 Task: Create Card Card0000000063 in Board Board0000000016 in Workspace WS0000000006 in Trello. Create Card Card0000000064 in Board Board0000000016 in Workspace WS0000000006 in Trello. Create Card Card0000000065 in Board Board0000000017 in Workspace WS0000000006 in Trello. Create Card Card0000000066 in Board Board0000000017 in Workspace WS0000000006 in Trello. Create Card Card0000000067 in Board Board0000000017 in Workspace WS0000000006 in Trello
Action: Mouse moved to (351, 310)
Screenshot: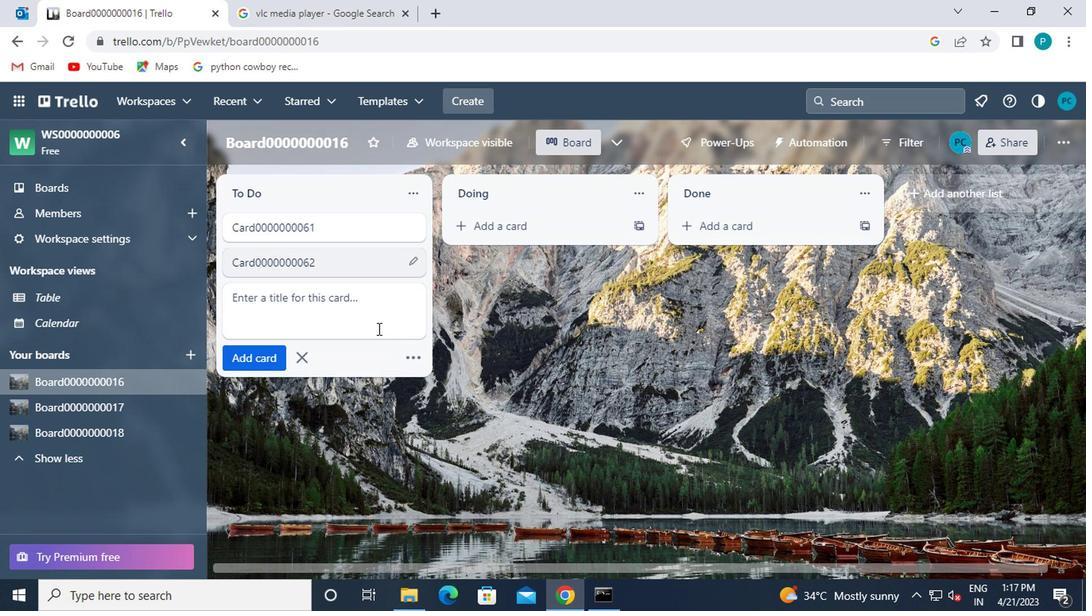 
Action: Mouse pressed left at (351, 310)
Screenshot: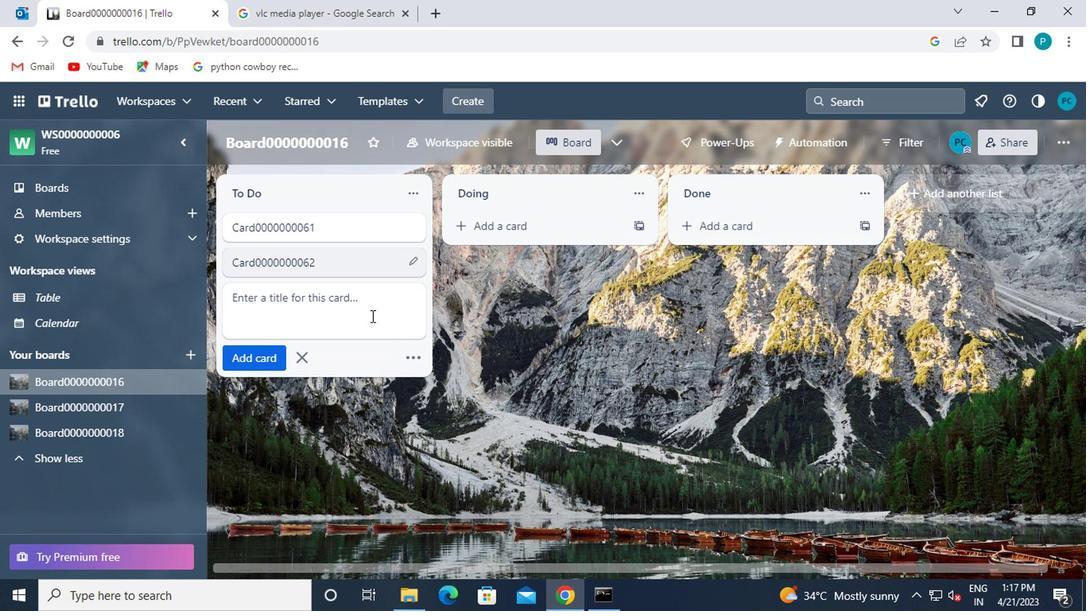 
Action: Mouse moved to (354, 307)
Screenshot: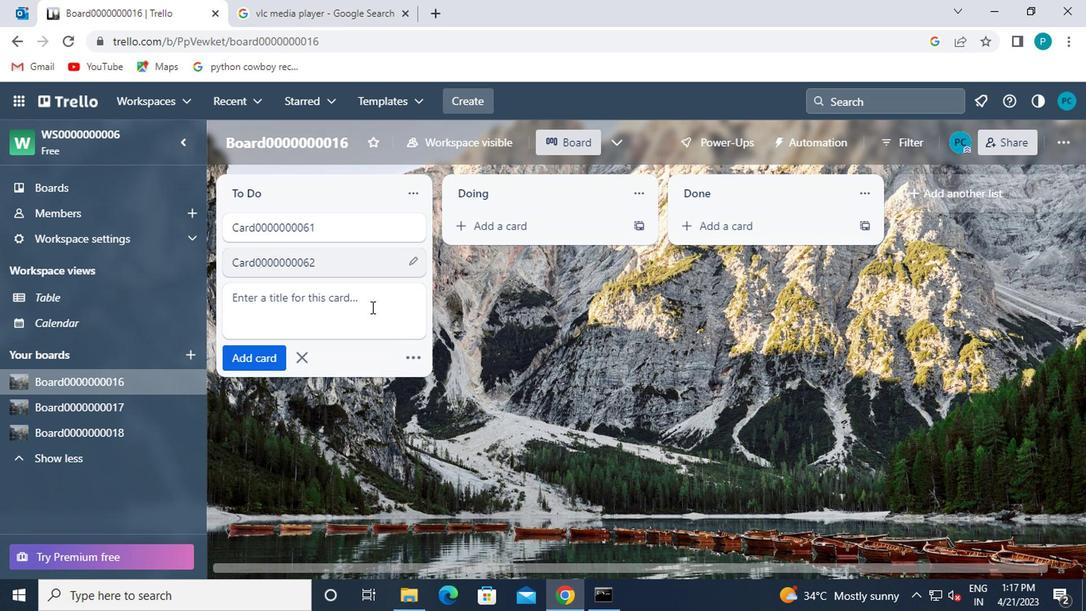 
Action: Key pressed <Key.shift>CARD0000000063
Screenshot: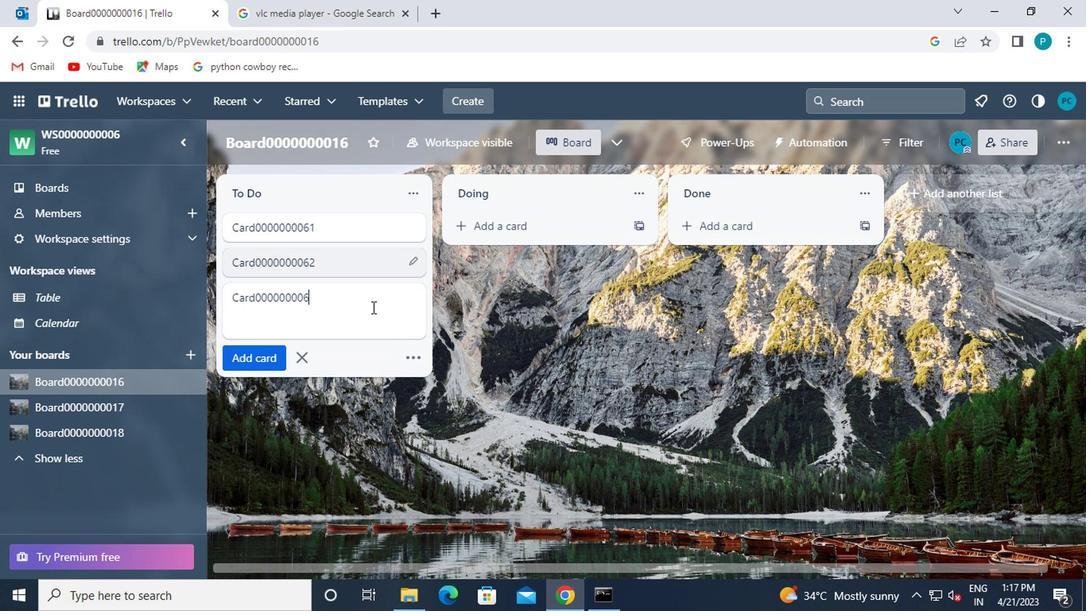 
Action: Mouse moved to (278, 350)
Screenshot: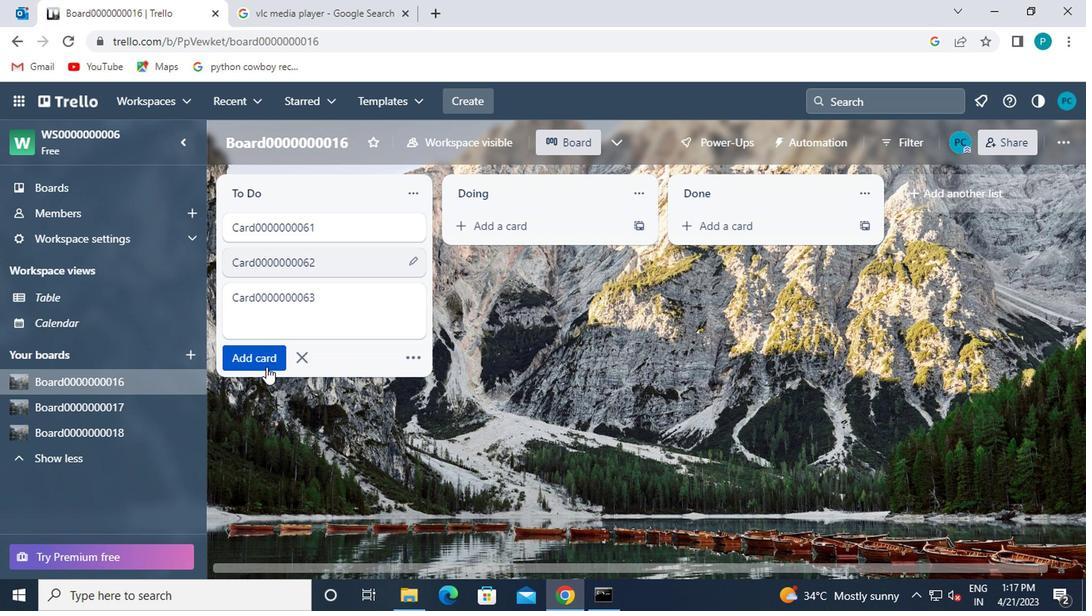 
Action: Mouse pressed left at (278, 350)
Screenshot: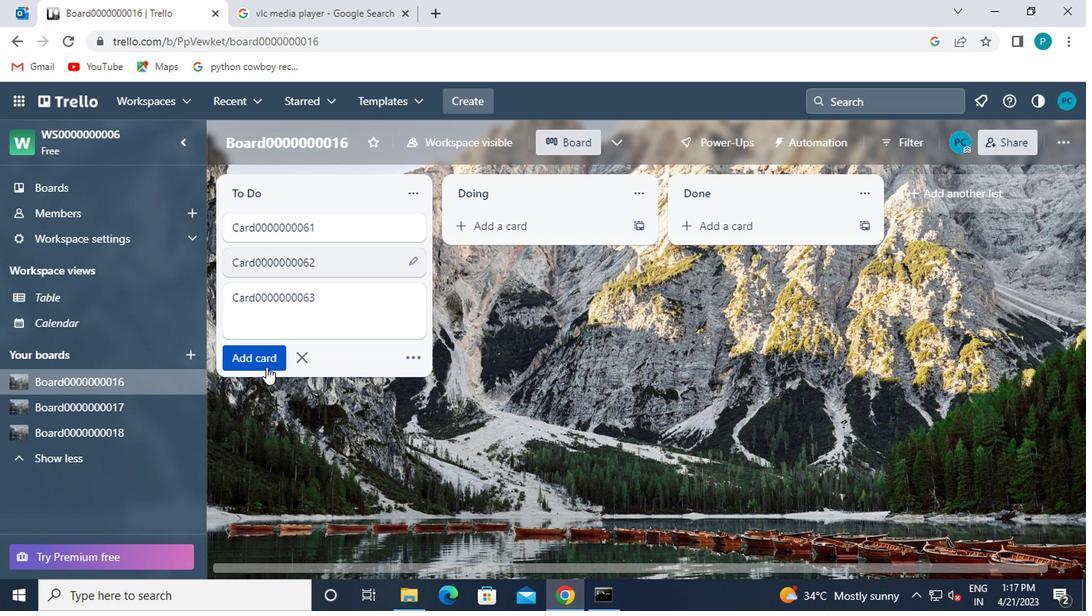 
Action: Mouse moved to (309, 317)
Screenshot: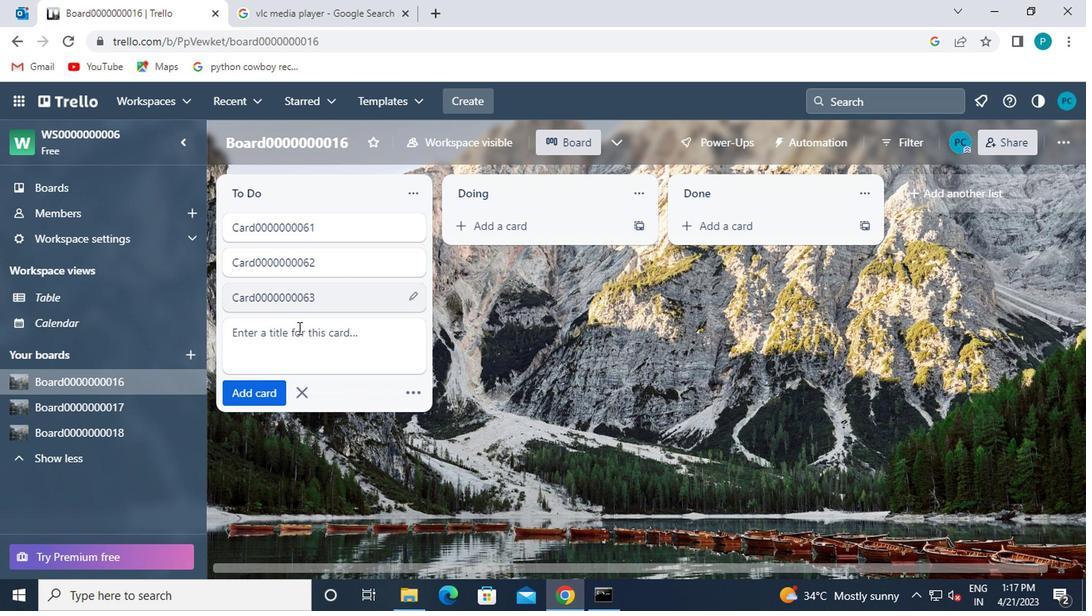 
Action: Key pressed <Key.shift>
Screenshot: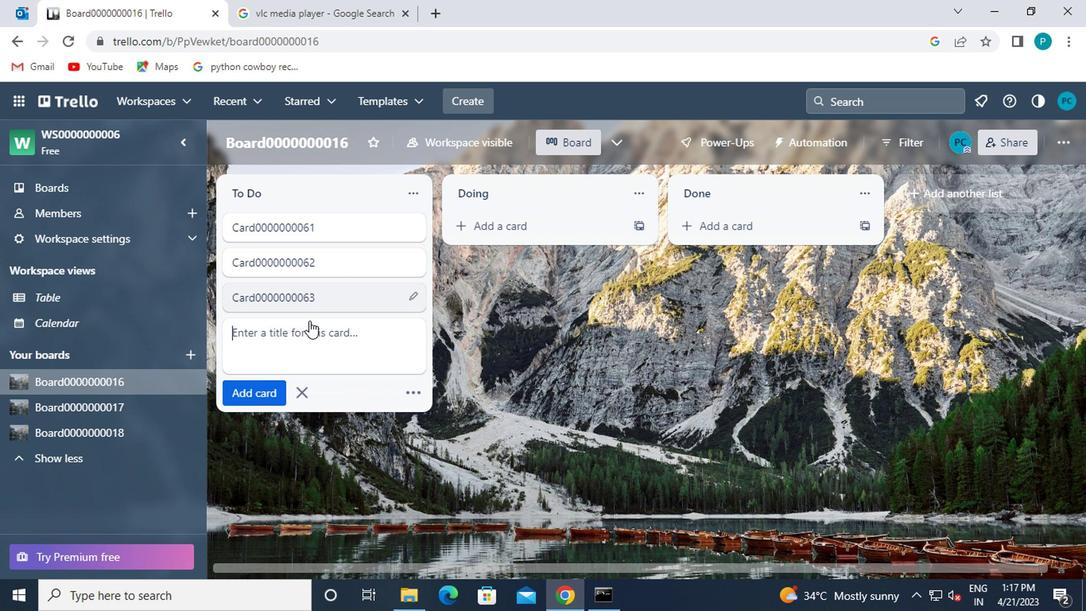 
Action: Mouse moved to (309, 317)
Screenshot: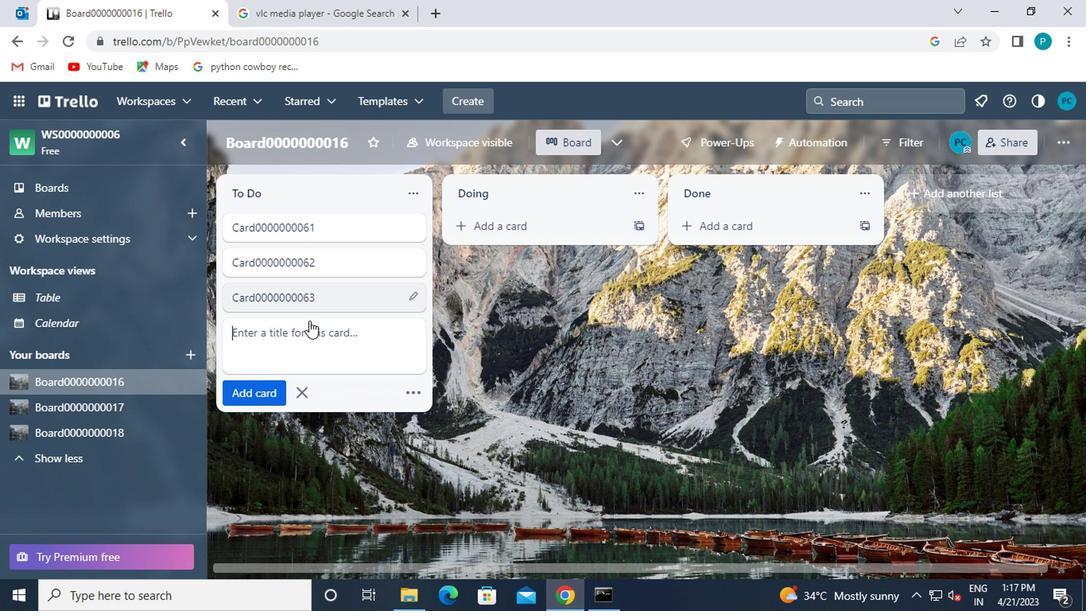 
Action: Key pressed <Key.shift><Key.shift>CARD0000000064
Screenshot: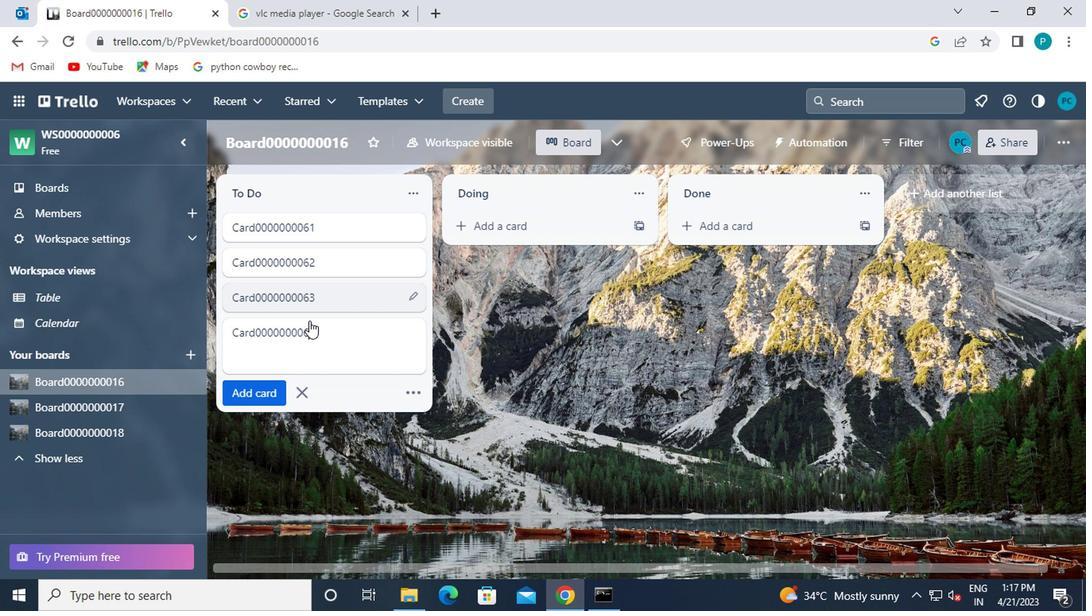 
Action: Mouse moved to (277, 366)
Screenshot: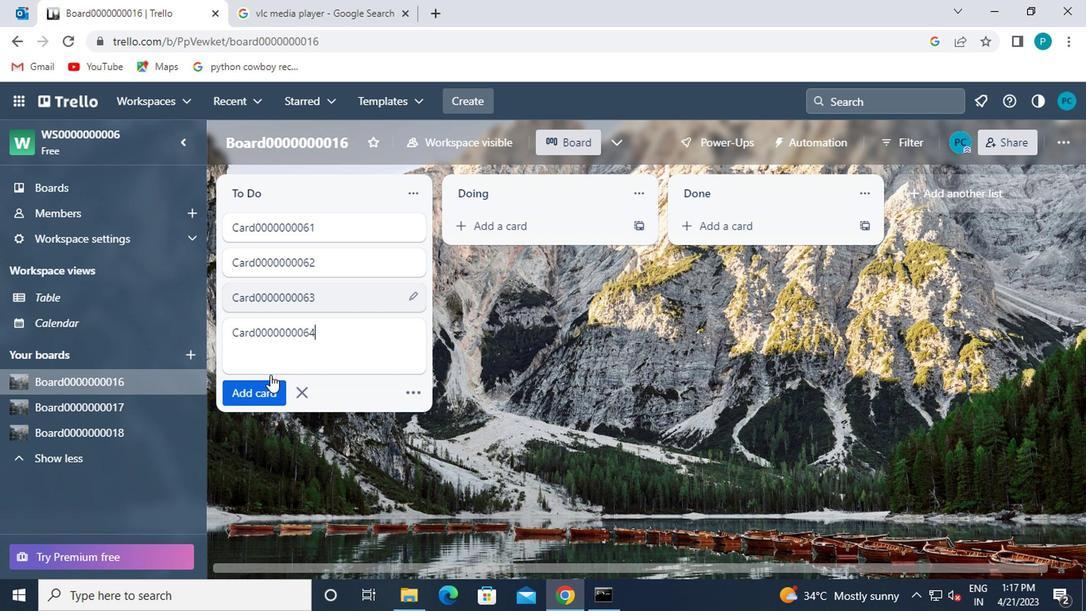 
Action: Mouse pressed left at (277, 366)
Screenshot: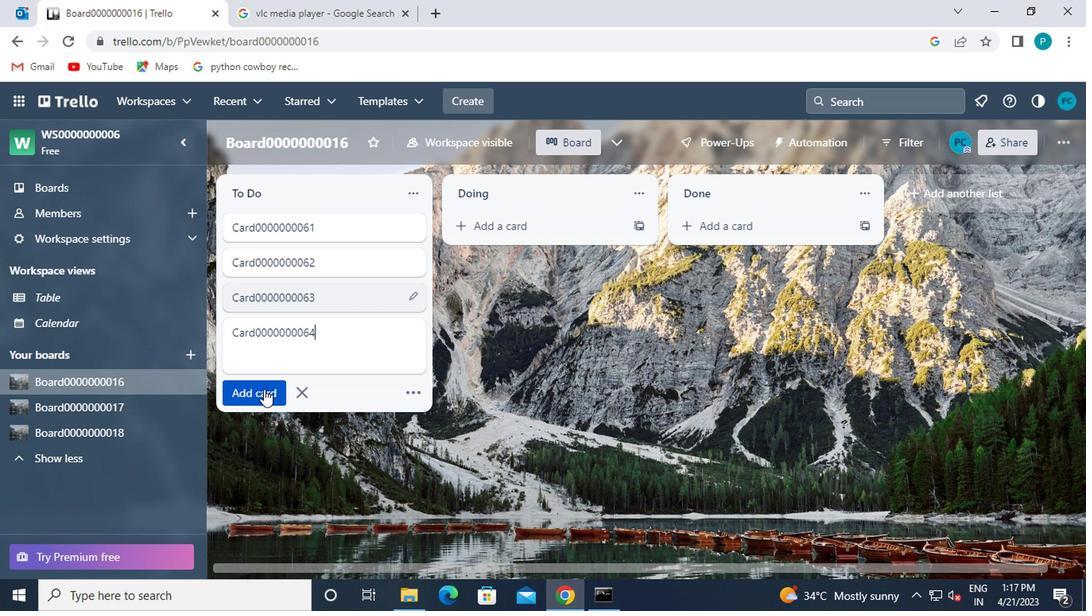 
Action: Mouse moved to (186, 376)
Screenshot: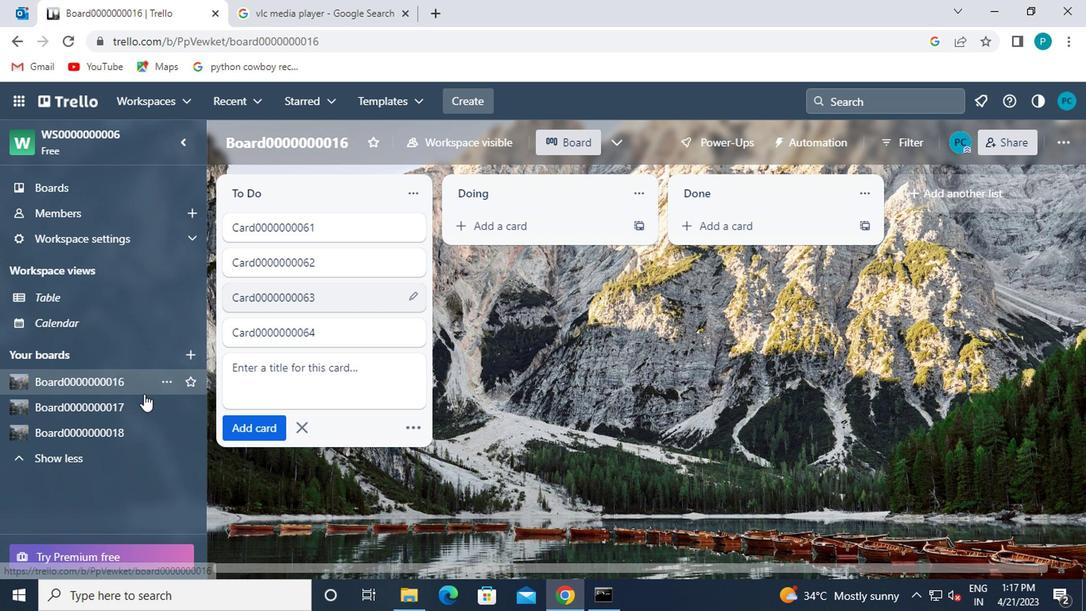 
Action: Mouse pressed left at (186, 376)
Screenshot: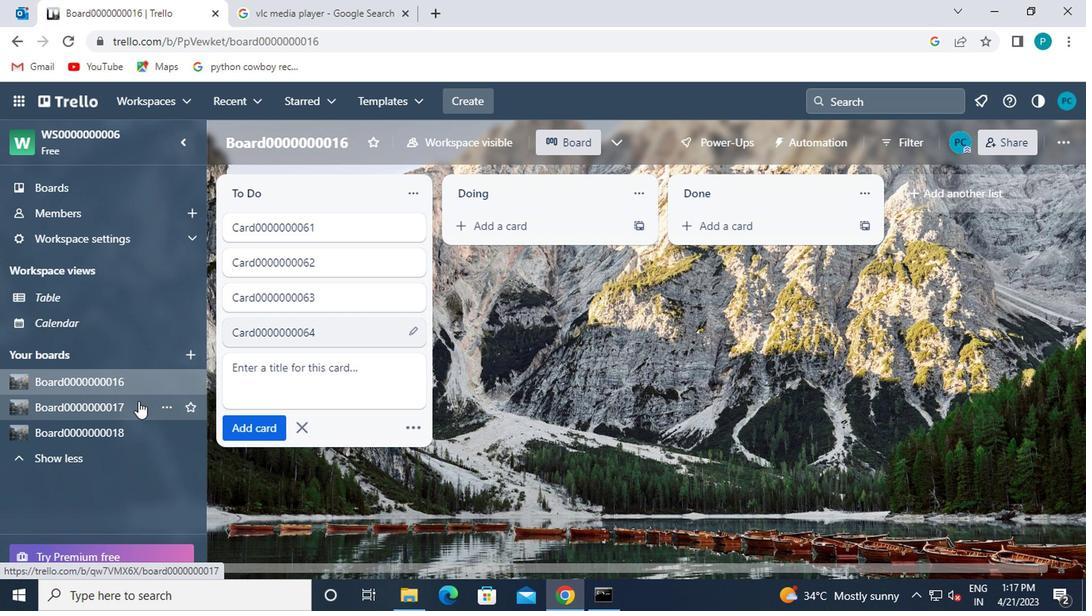 
Action: Mouse moved to (275, 250)
Screenshot: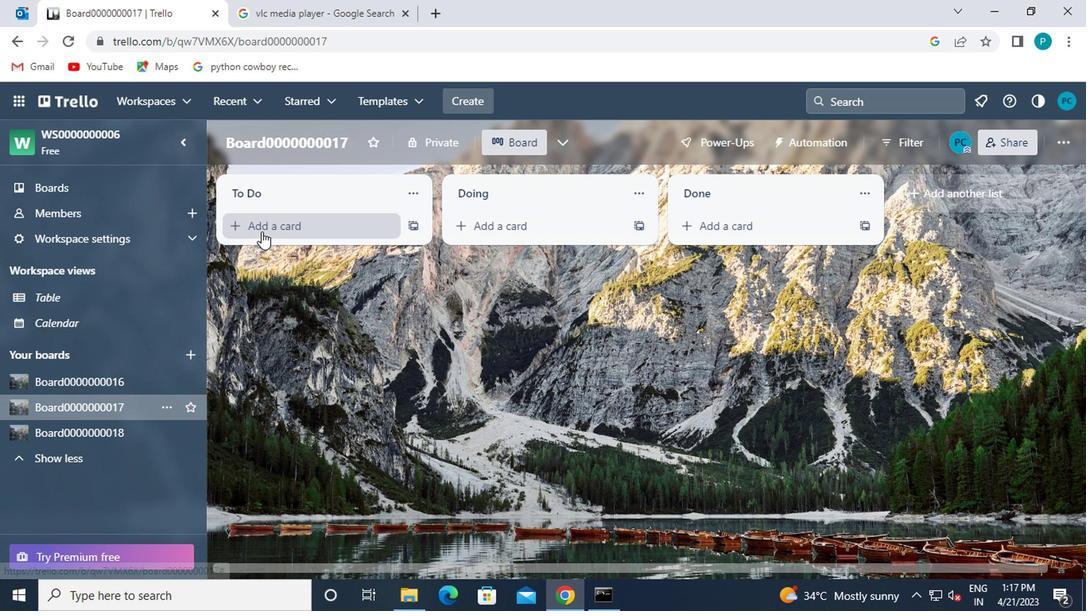 
Action: Mouse pressed left at (275, 250)
Screenshot: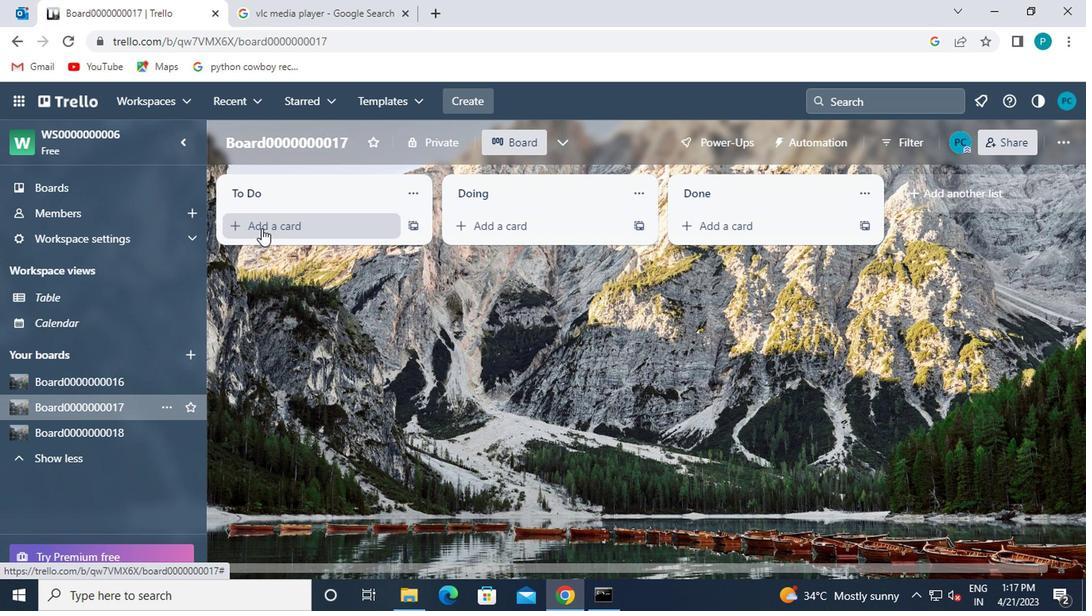 
Action: Key pressed <Key.shift>CARD0000000065
Screenshot: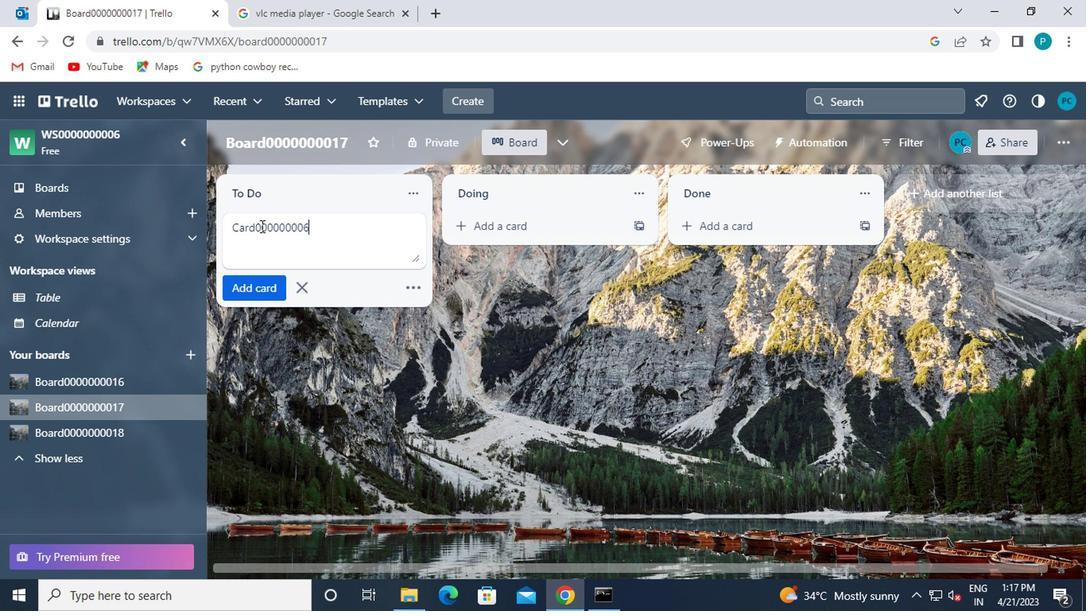 
Action: Mouse moved to (272, 293)
Screenshot: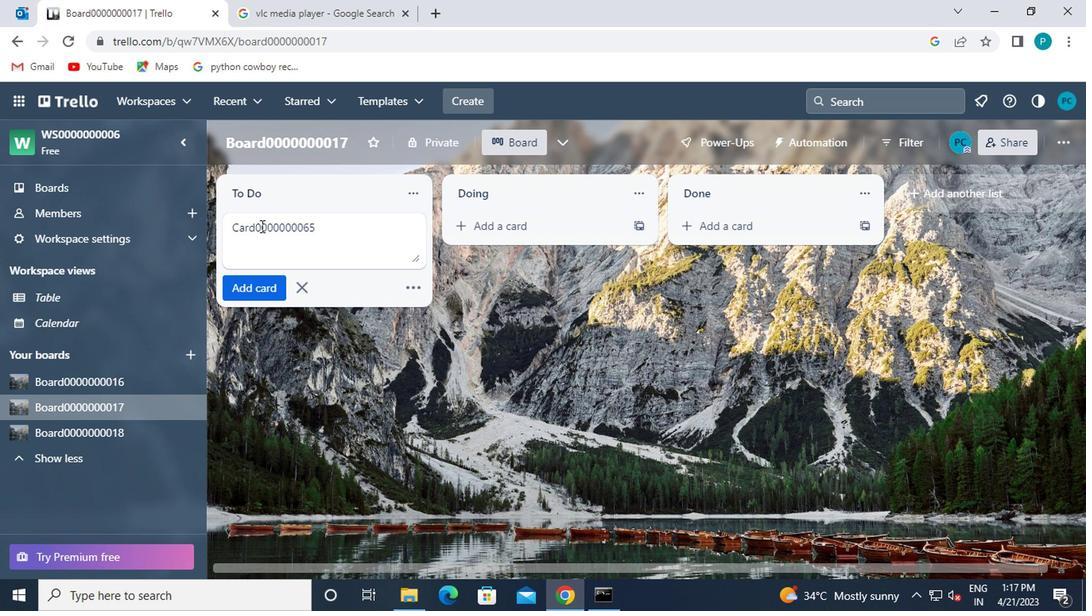 
Action: Mouse pressed left at (272, 293)
Screenshot: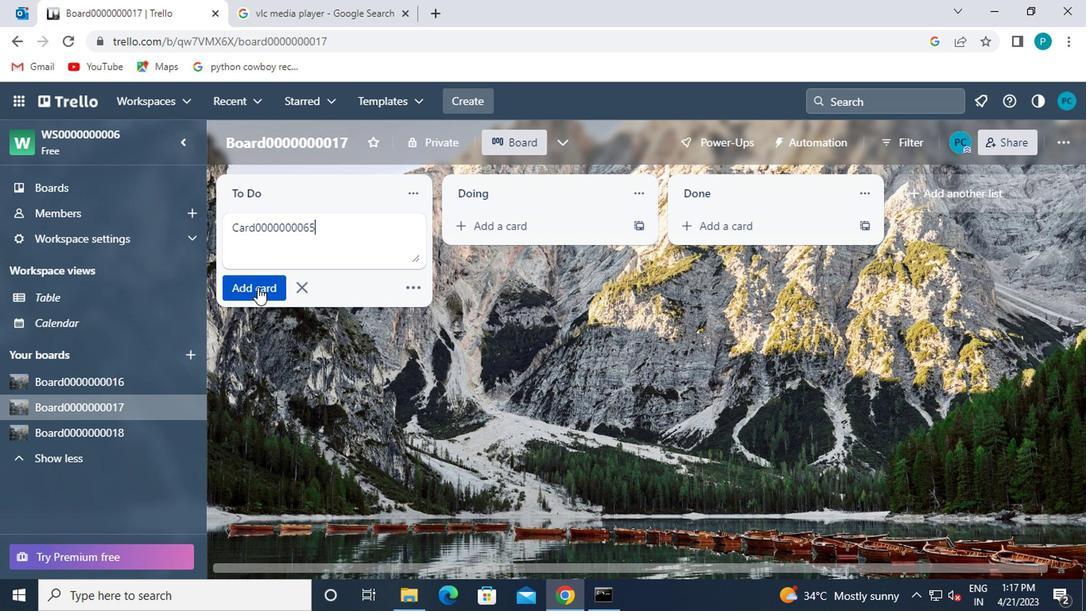 
Action: Mouse moved to (272, 294)
Screenshot: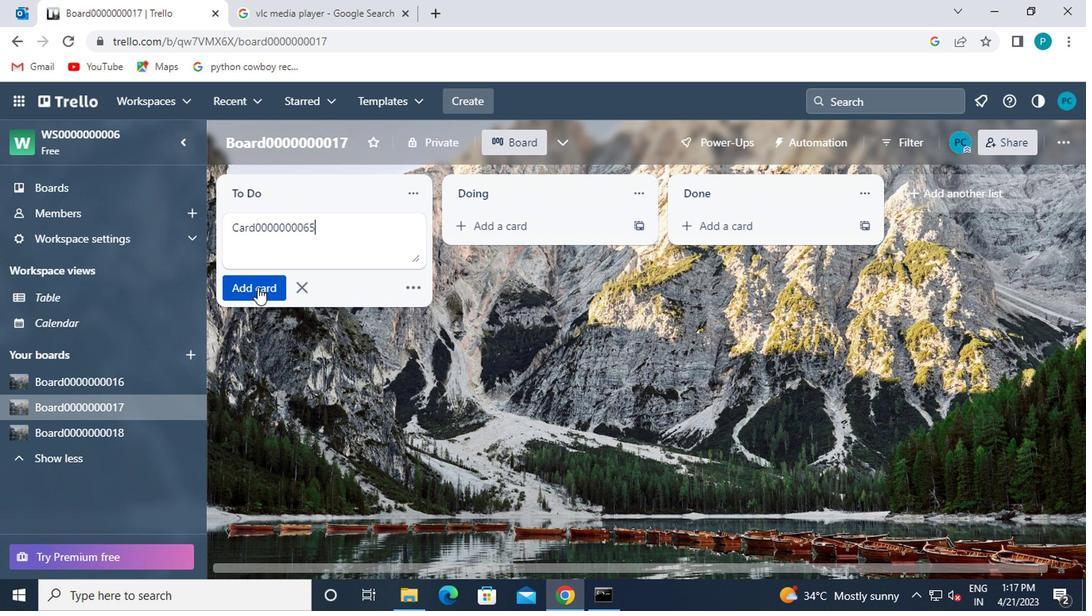 
Action: Key pressed <Key.shift>CARD0000000066
Screenshot: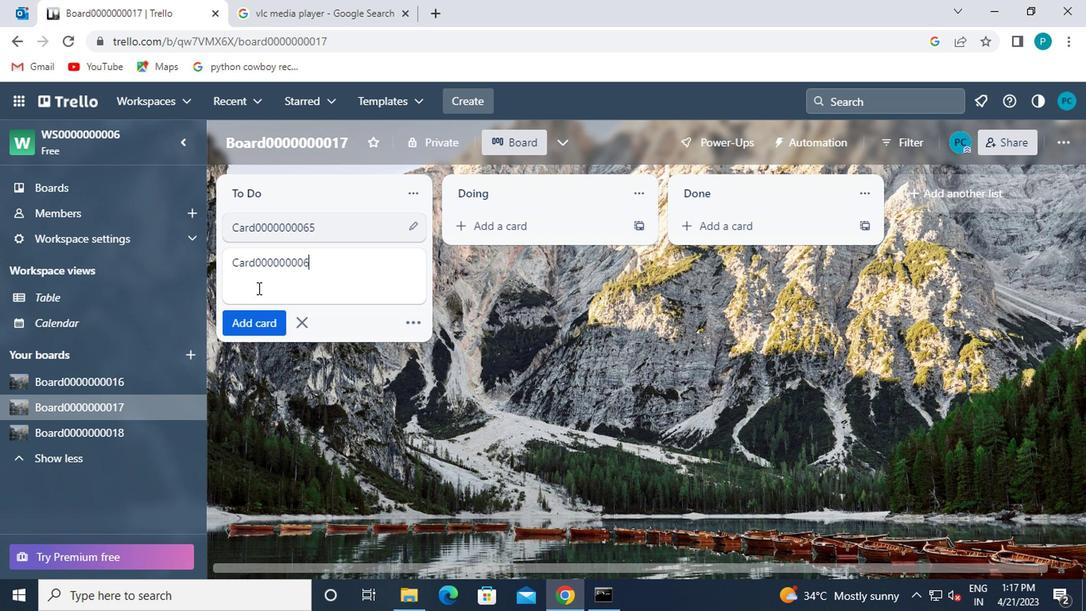 
Action: Mouse moved to (288, 314)
Screenshot: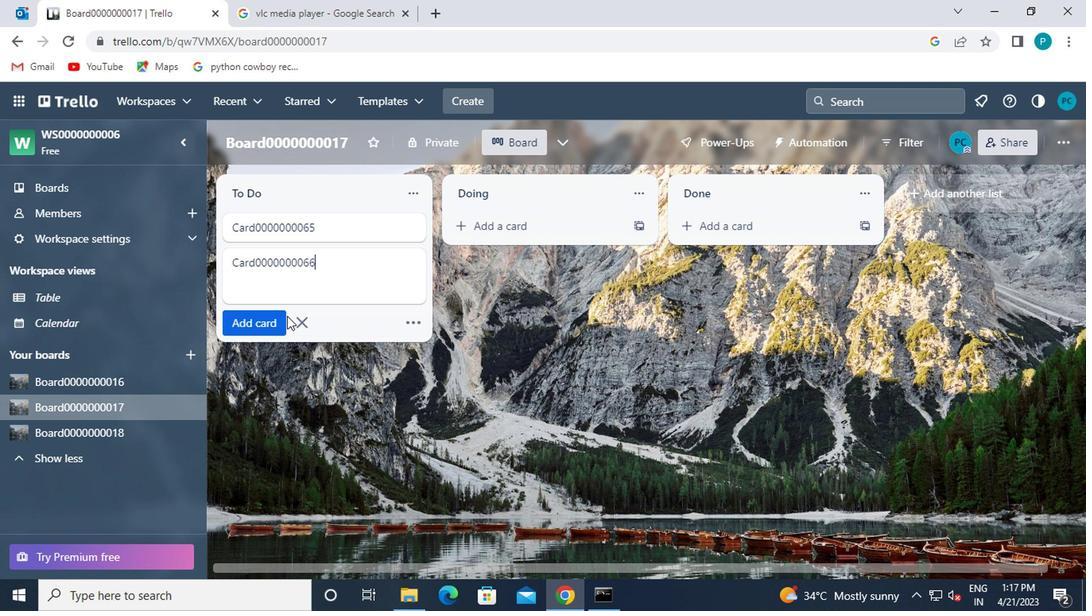 
Action: Mouse pressed left at (288, 314)
Screenshot: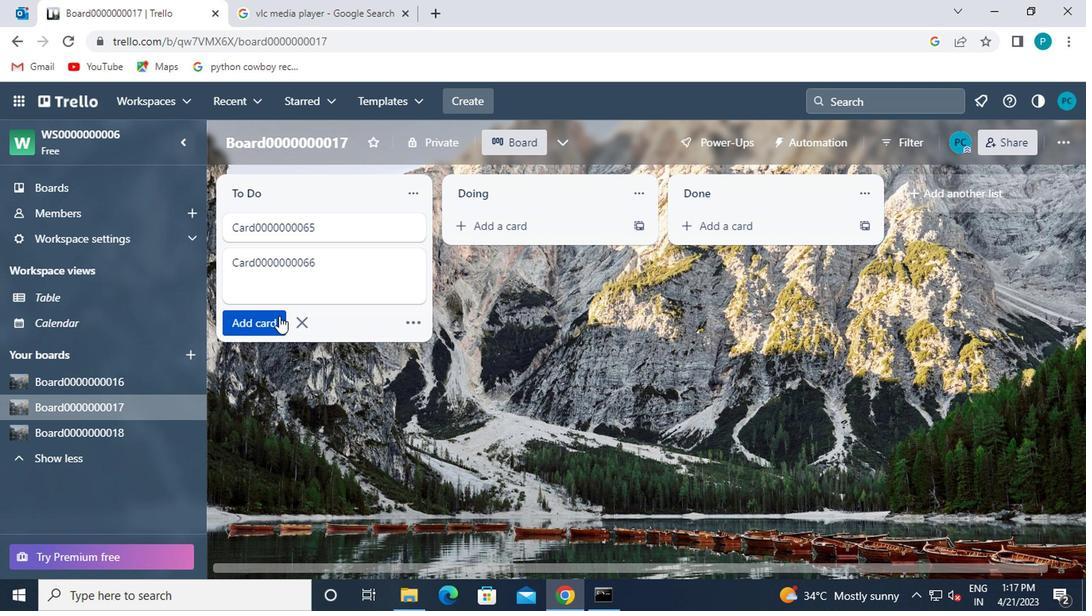 
Action: Key pressed <Key.shift>CARD0000000067
Screenshot: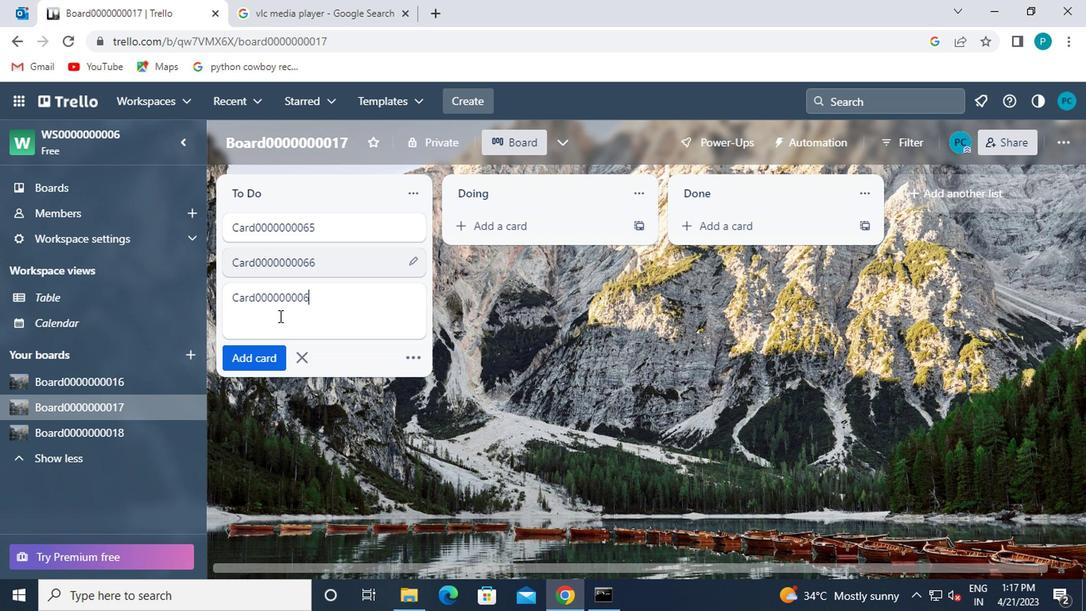 
Action: Mouse moved to (282, 340)
Screenshot: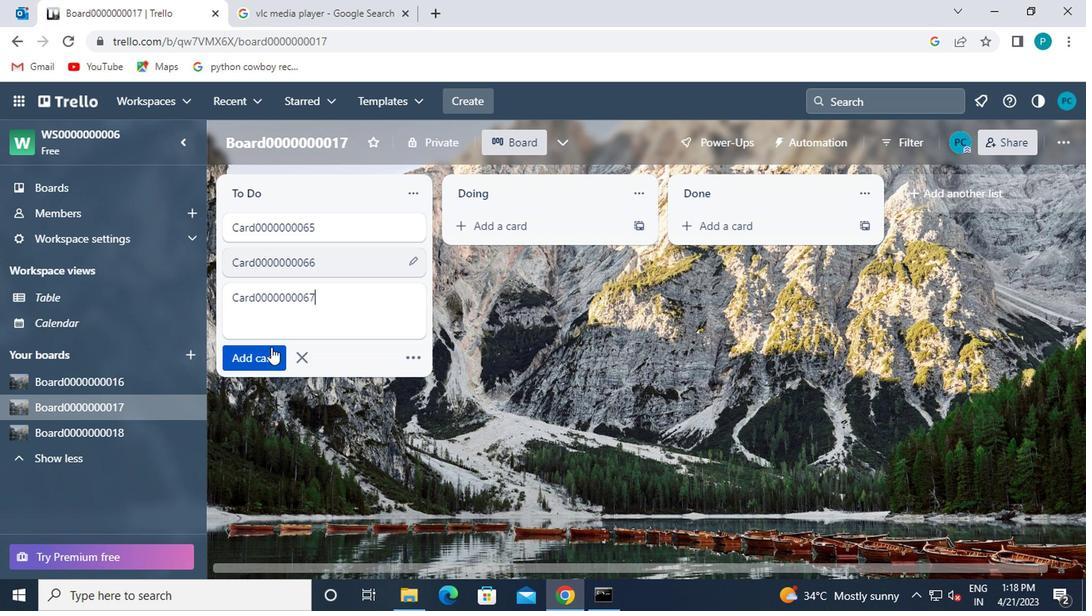 
Action: Mouse pressed left at (282, 340)
Screenshot: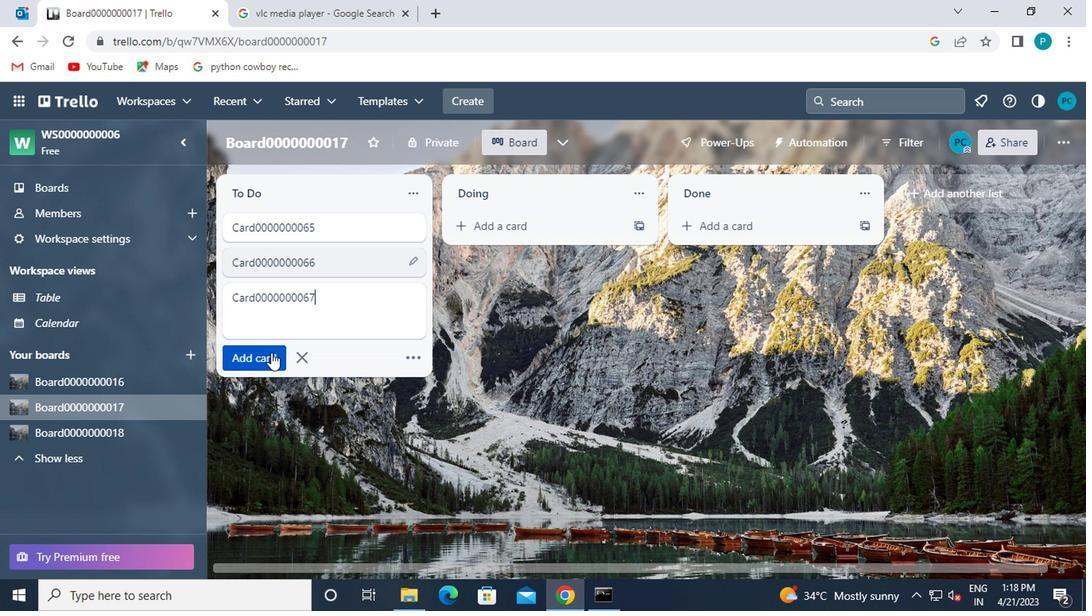
